 Task: Reply All to email with the signature Elizabeth Parker with the subject 'Request for a background check' from softage.1@softage.net with the message 'Would it be possible to have a project status update call with all stakeholders next month?'
Action: Mouse moved to (1074, 179)
Screenshot: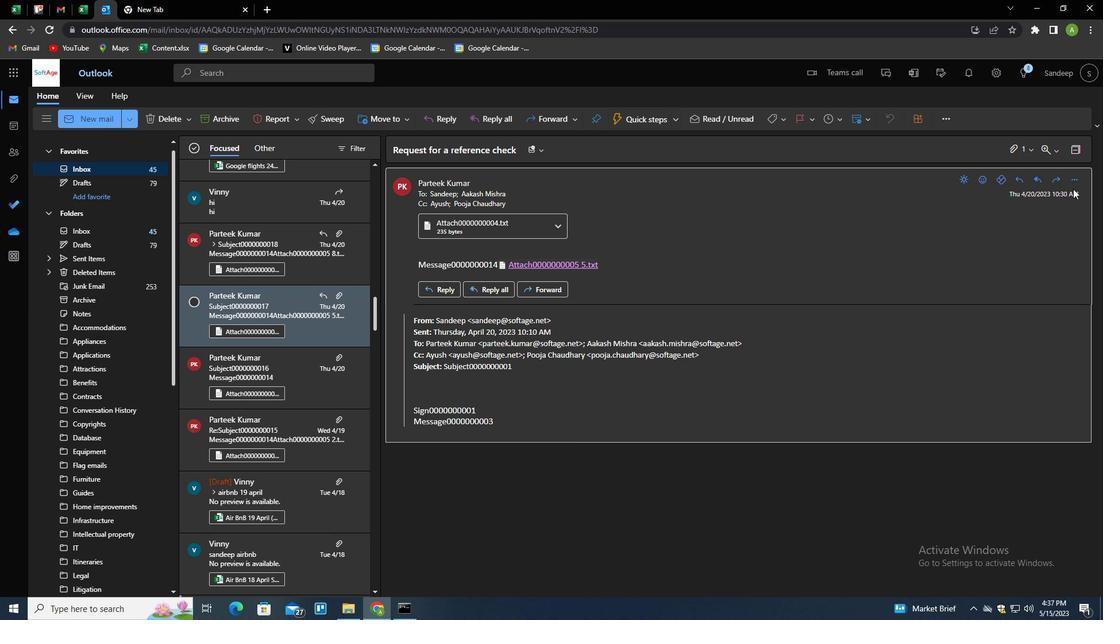 
Action: Mouse pressed left at (1074, 179)
Screenshot: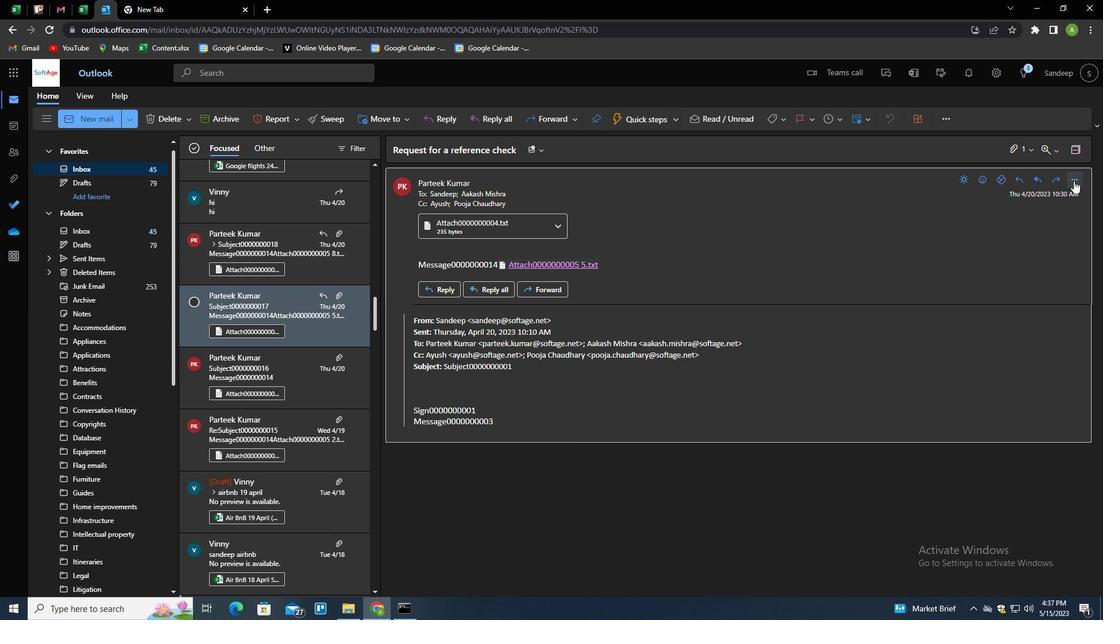 
Action: Mouse moved to (1014, 214)
Screenshot: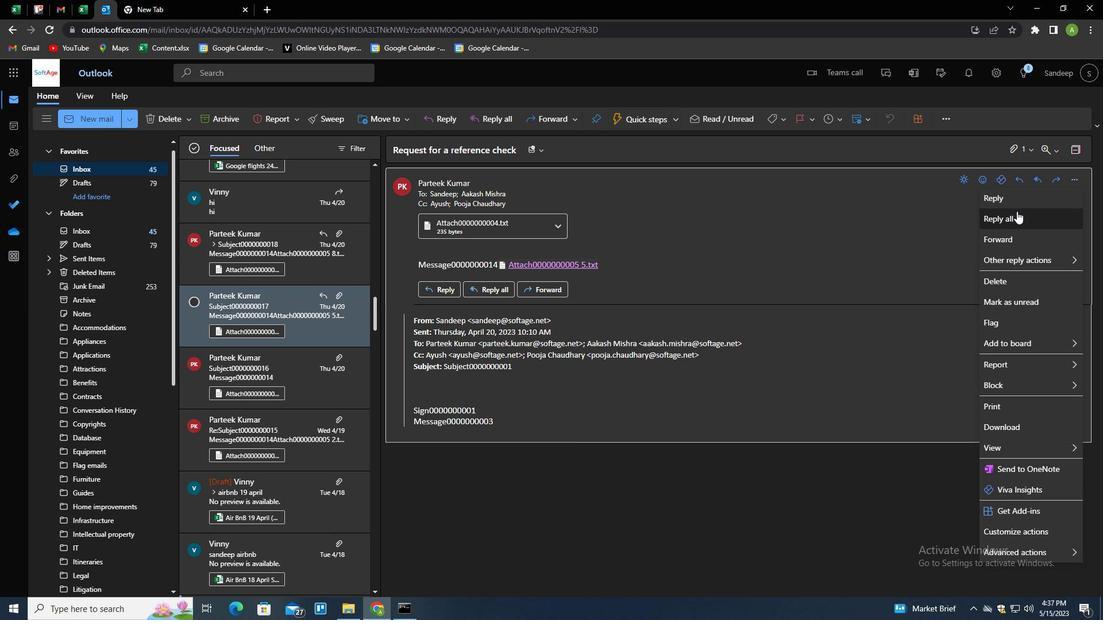 
Action: Mouse pressed left at (1014, 214)
Screenshot: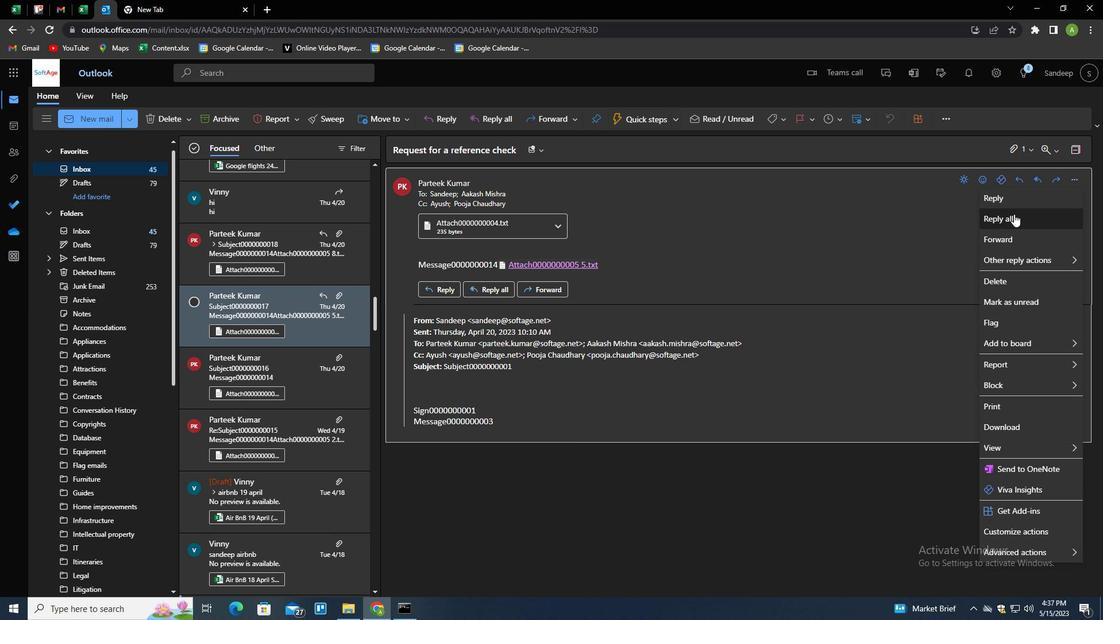 
Action: Mouse moved to (402, 324)
Screenshot: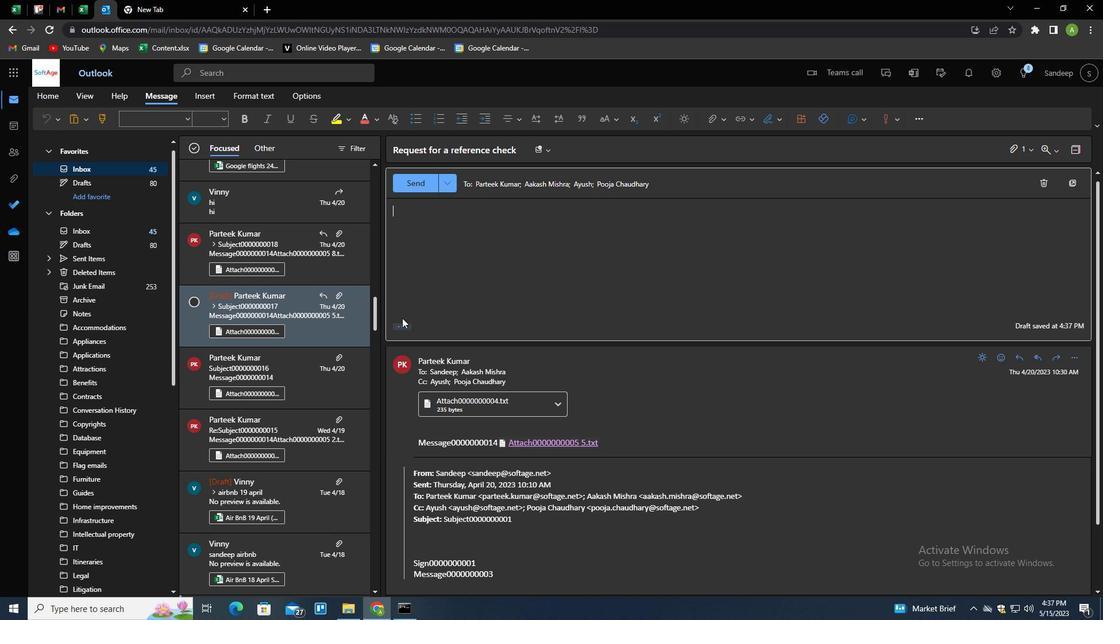 
Action: Mouse pressed left at (402, 324)
Screenshot: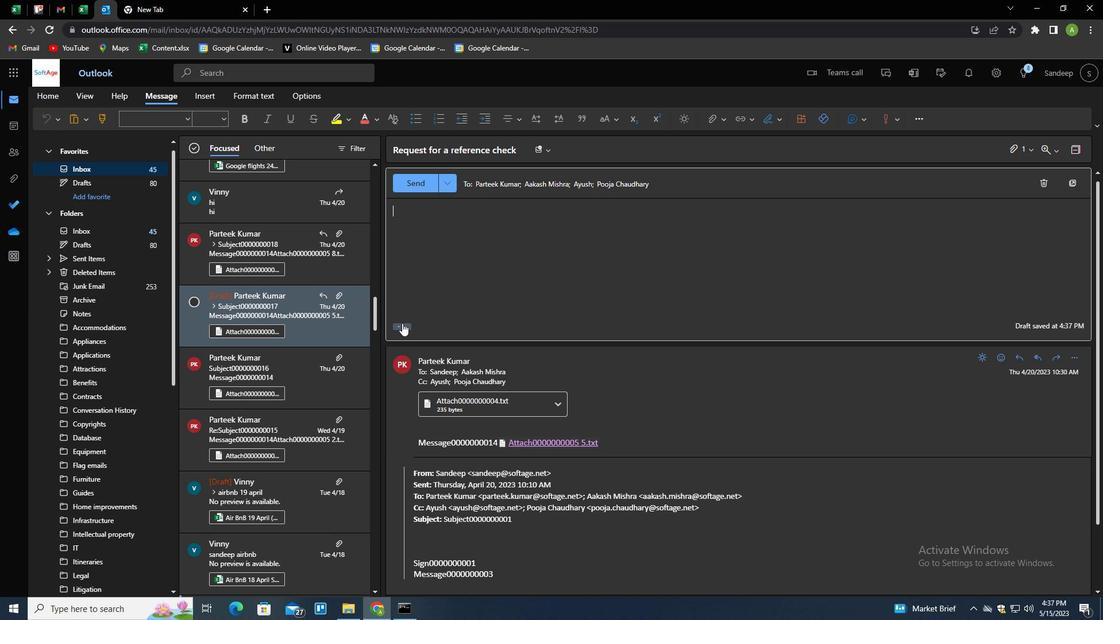 
Action: Mouse moved to (775, 116)
Screenshot: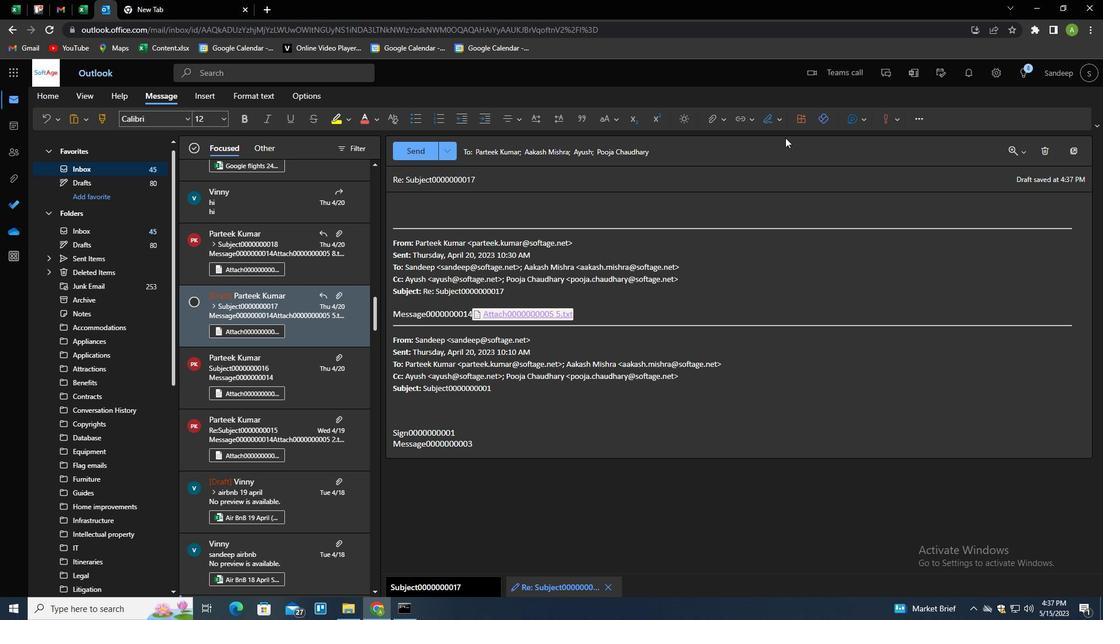 
Action: Mouse pressed left at (775, 116)
Screenshot: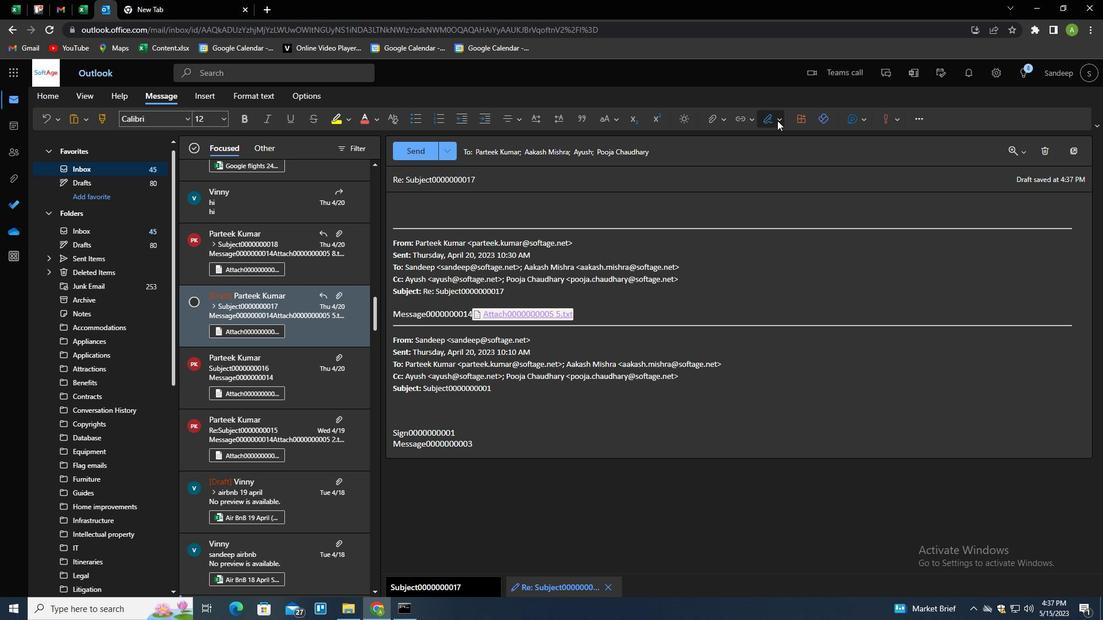 
Action: Mouse moved to (759, 162)
Screenshot: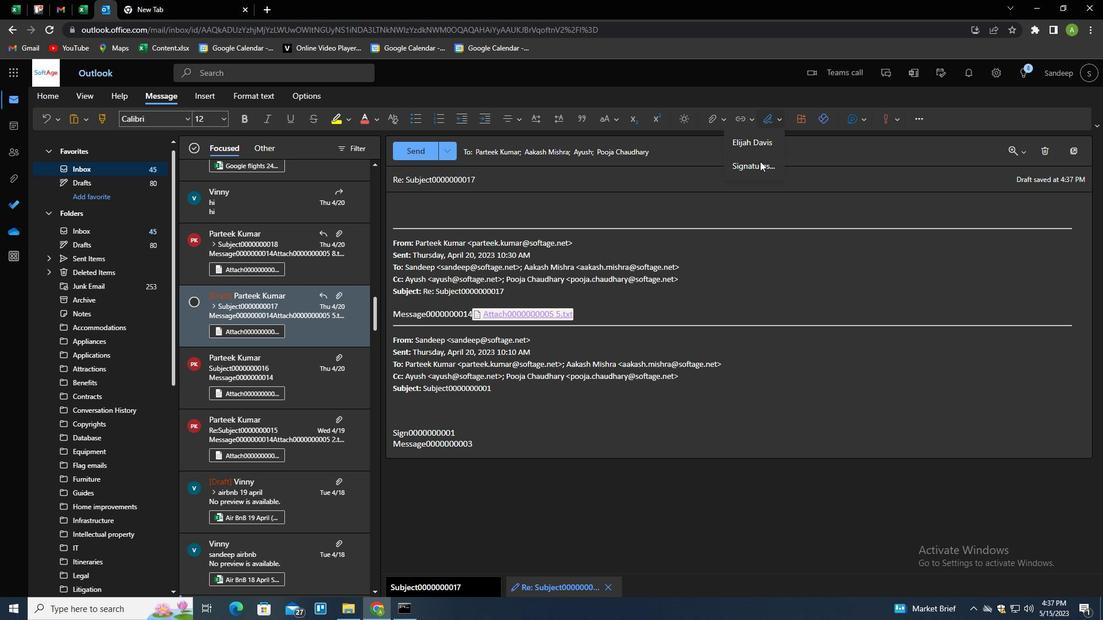 
Action: Mouse pressed left at (759, 162)
Screenshot: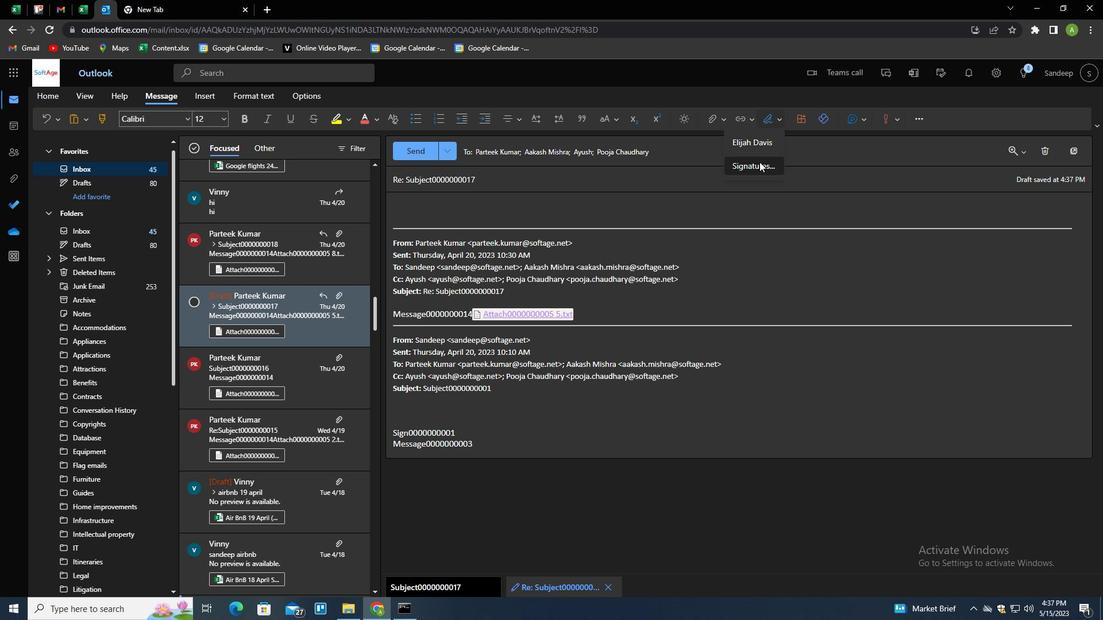 
Action: Mouse moved to (791, 205)
Screenshot: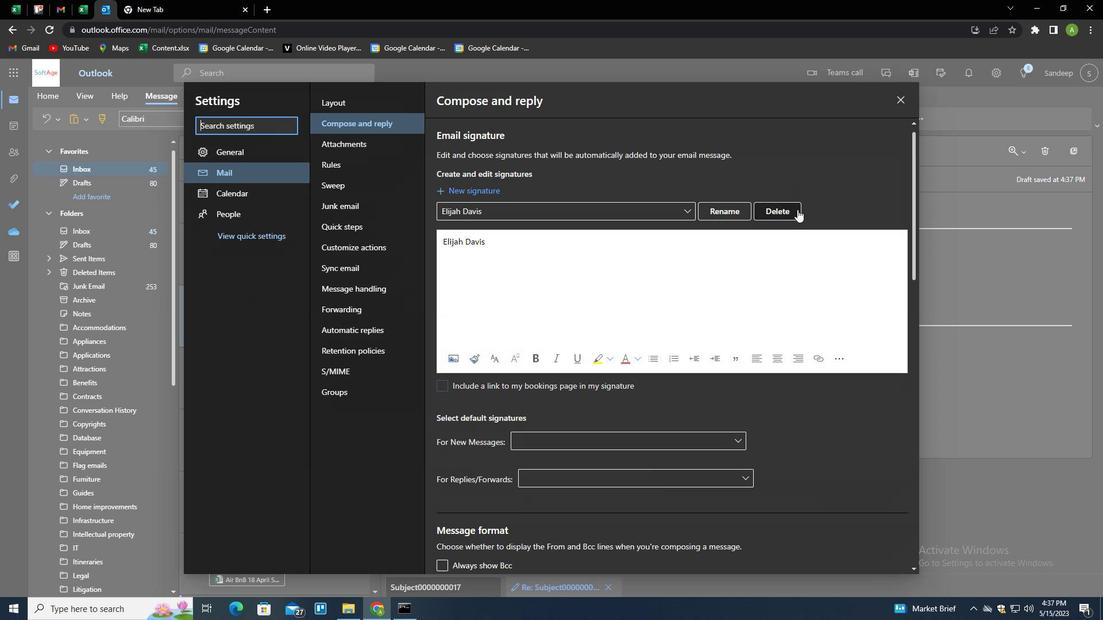 
Action: Mouse pressed left at (791, 205)
Screenshot: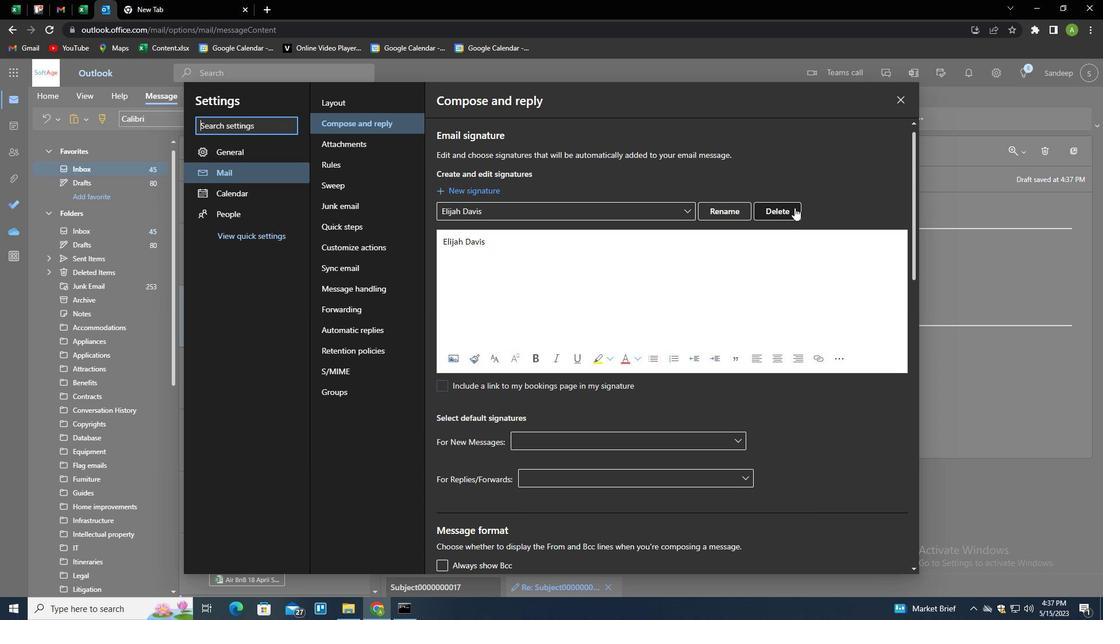 
Action: Mouse moved to (780, 210)
Screenshot: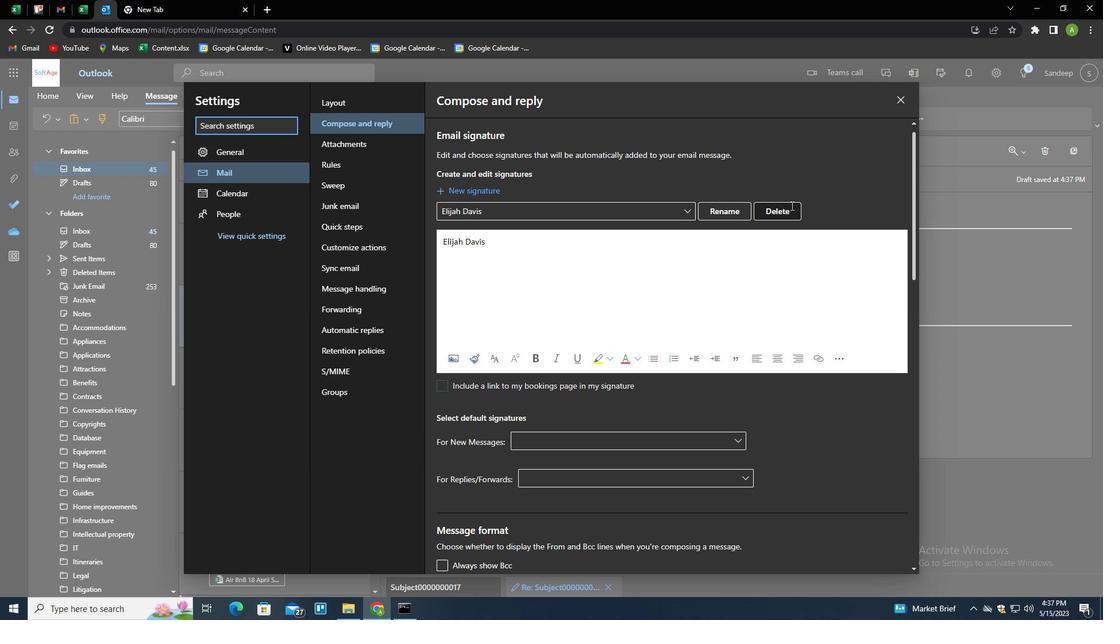 
Action: Mouse pressed left at (780, 210)
Screenshot: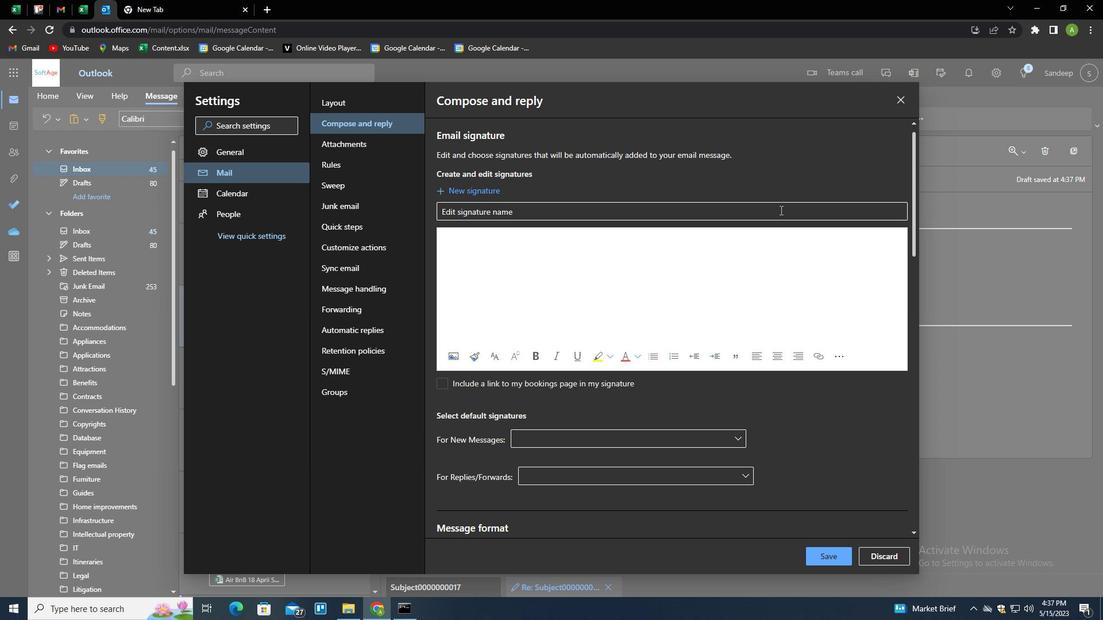 
Action: Key pressed <Key.shift><Key.shift>ELIZABETH<Key.space><Key.shift>PARKER<Key.tab><Key.shift>ELIX<Key.backspace>ZABETH<Key.space><Key.shift>PARKET<Key.backspace>R
Screenshot: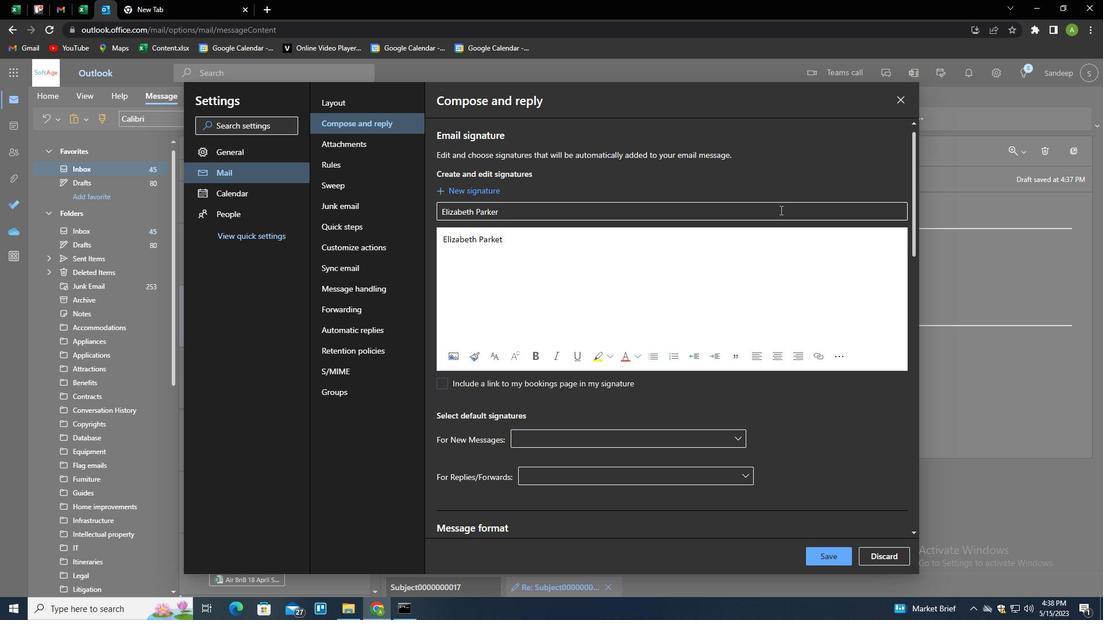 
Action: Mouse moved to (824, 560)
Screenshot: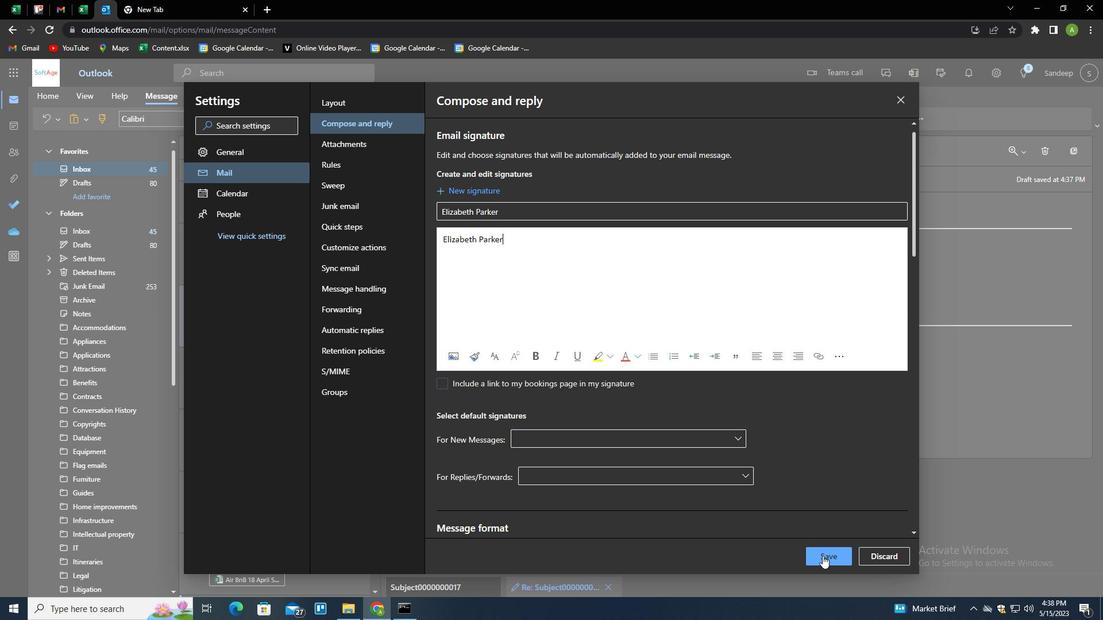 
Action: Mouse pressed left at (824, 560)
Screenshot: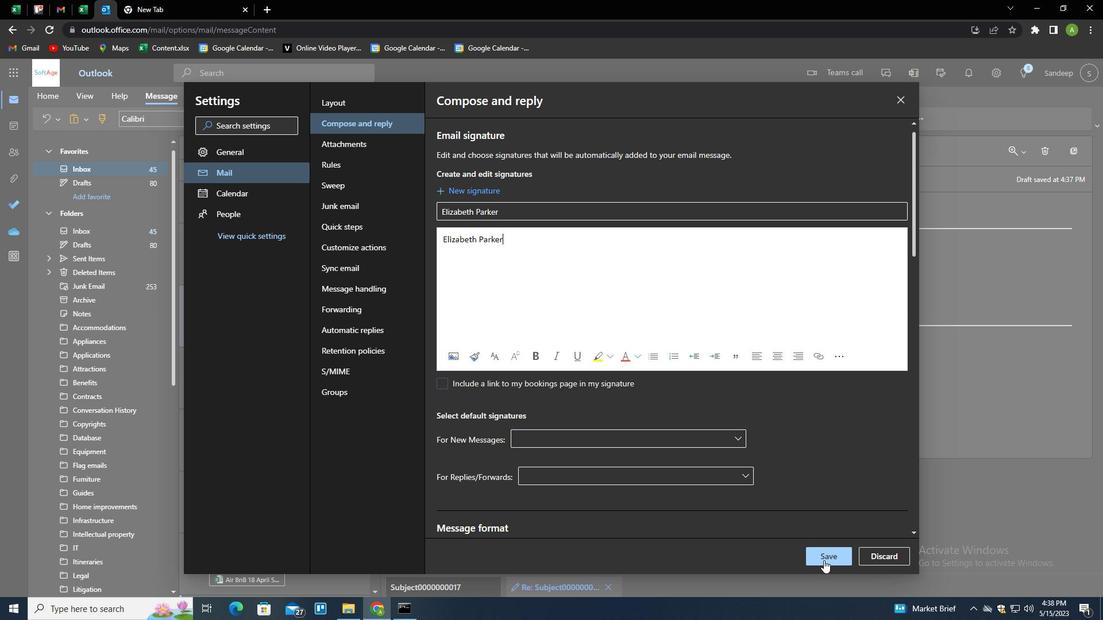 
Action: Mouse moved to (946, 295)
Screenshot: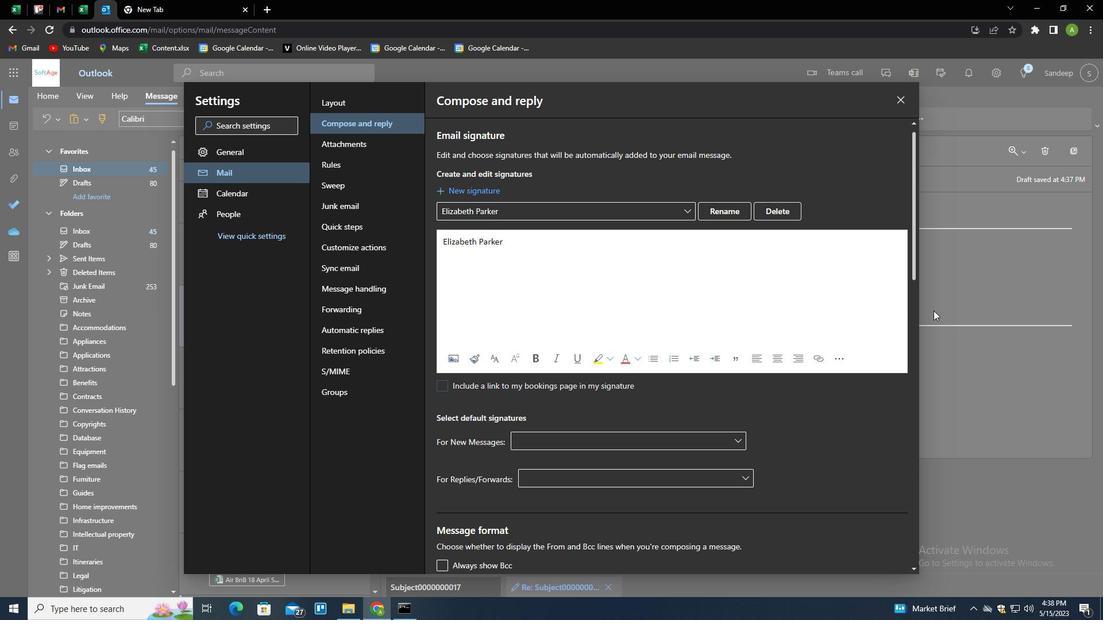 
Action: Mouse pressed left at (946, 295)
Screenshot: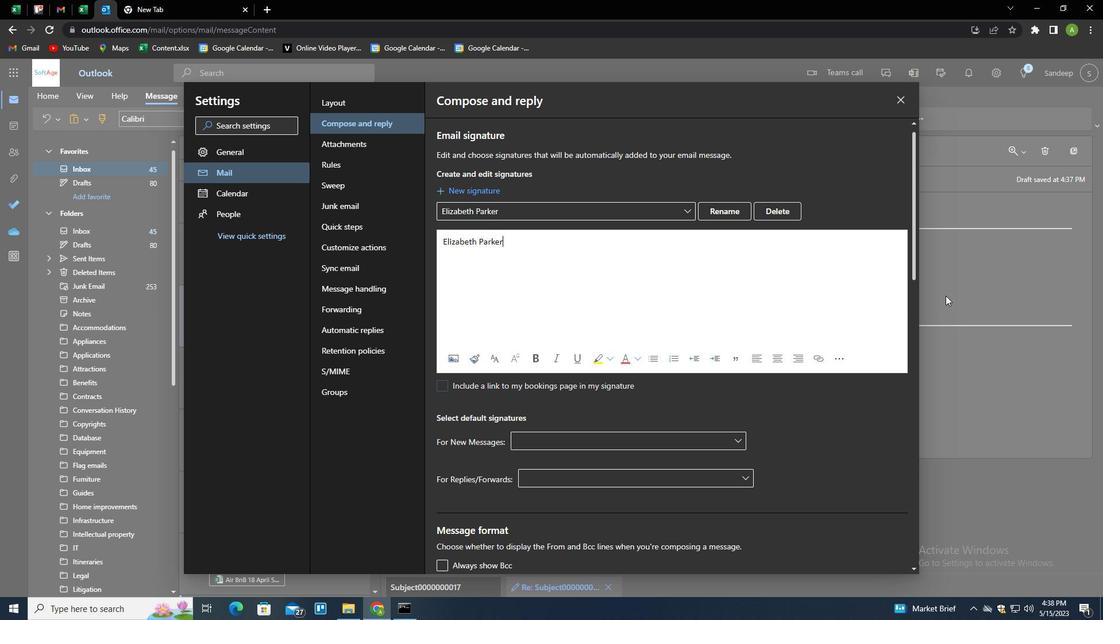 
Action: Mouse moved to (779, 122)
Screenshot: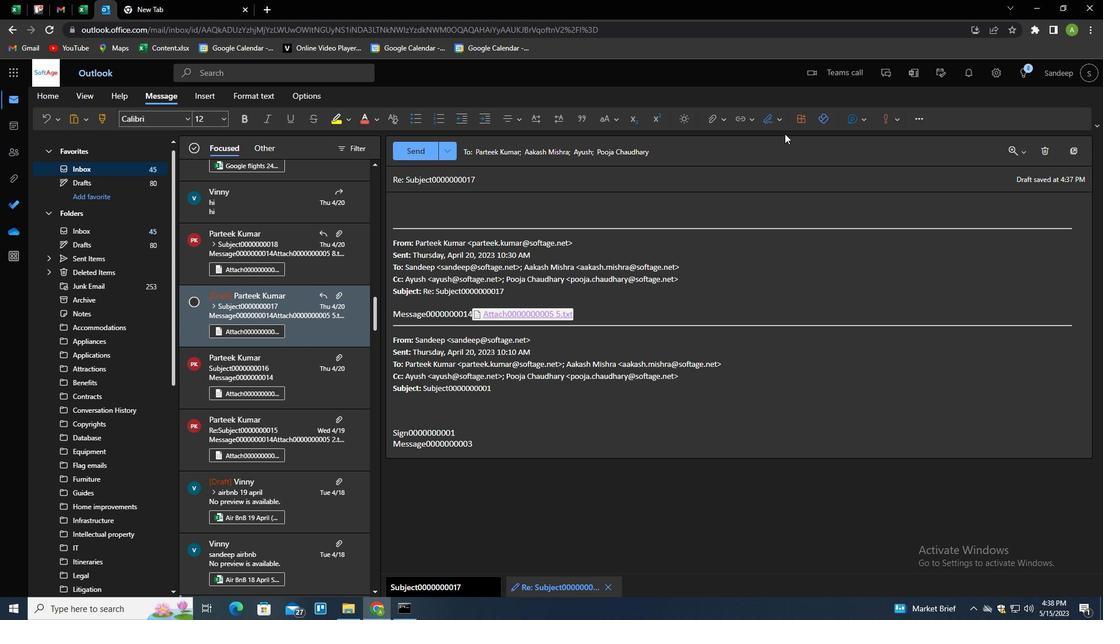 
Action: Mouse pressed left at (779, 122)
Screenshot: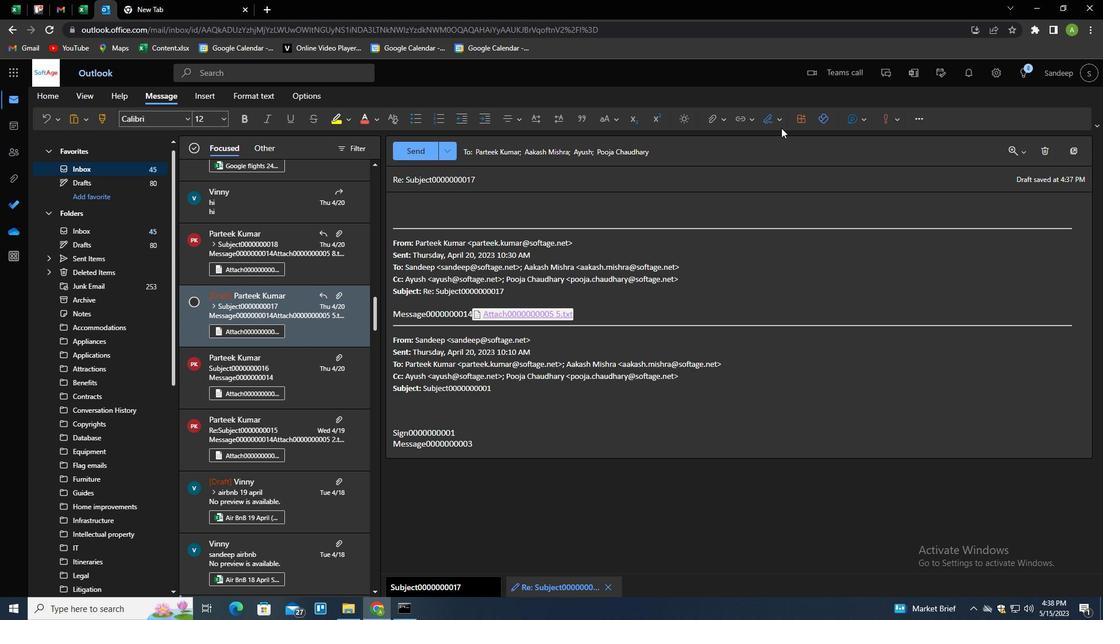 
Action: Mouse moved to (764, 143)
Screenshot: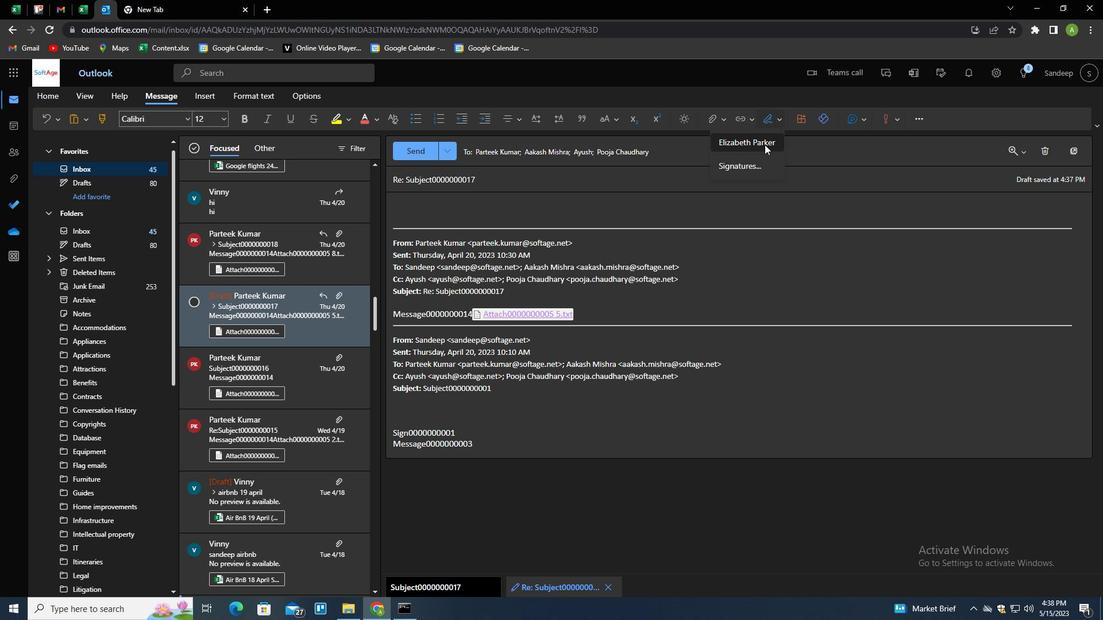 
Action: Mouse pressed left at (764, 143)
Screenshot: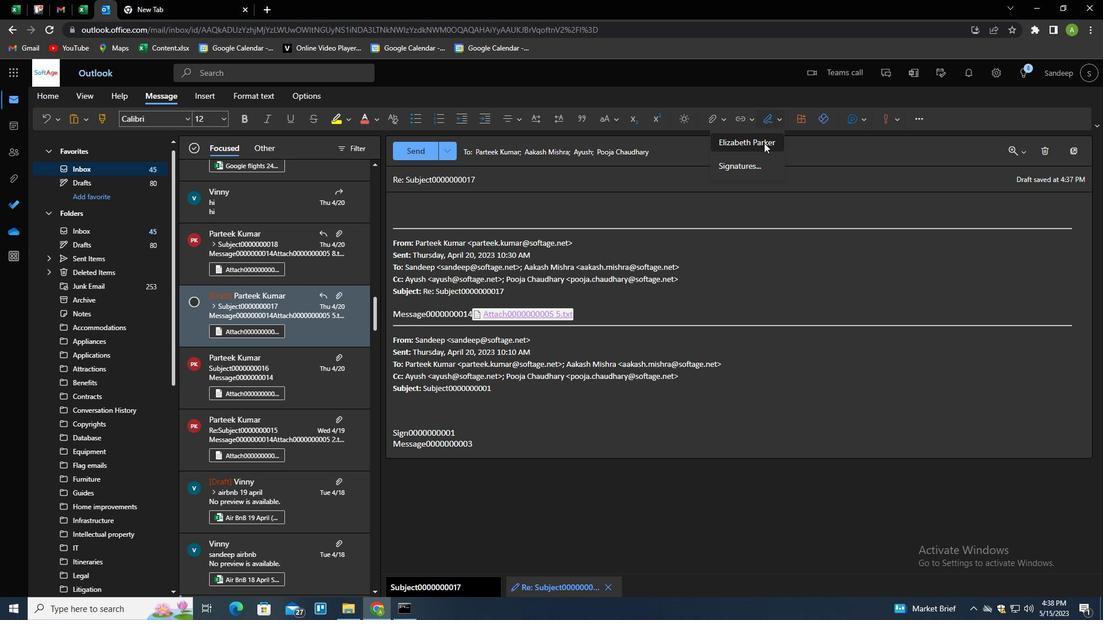 
Action: Mouse moved to (436, 179)
Screenshot: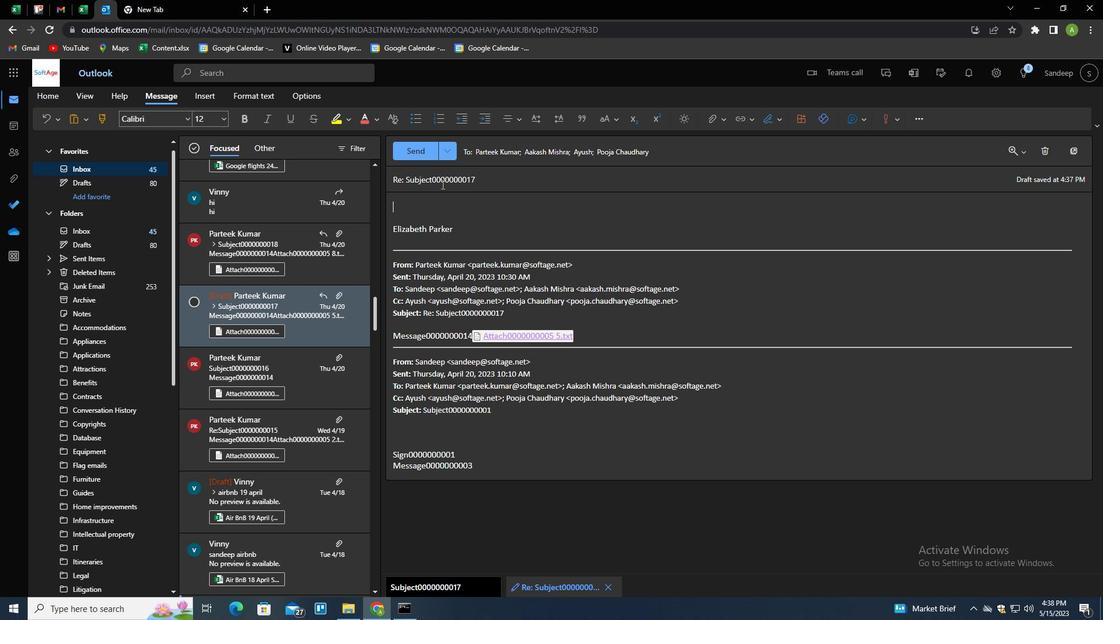 
Action: Mouse pressed left at (436, 179)
Screenshot: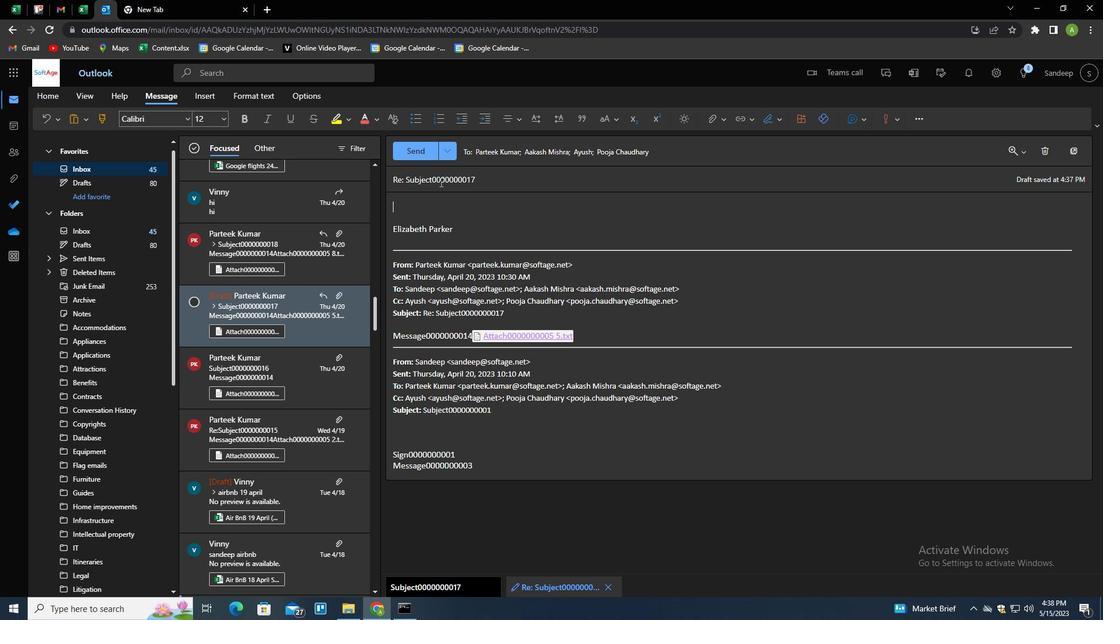 
Action: Mouse pressed left at (436, 179)
Screenshot: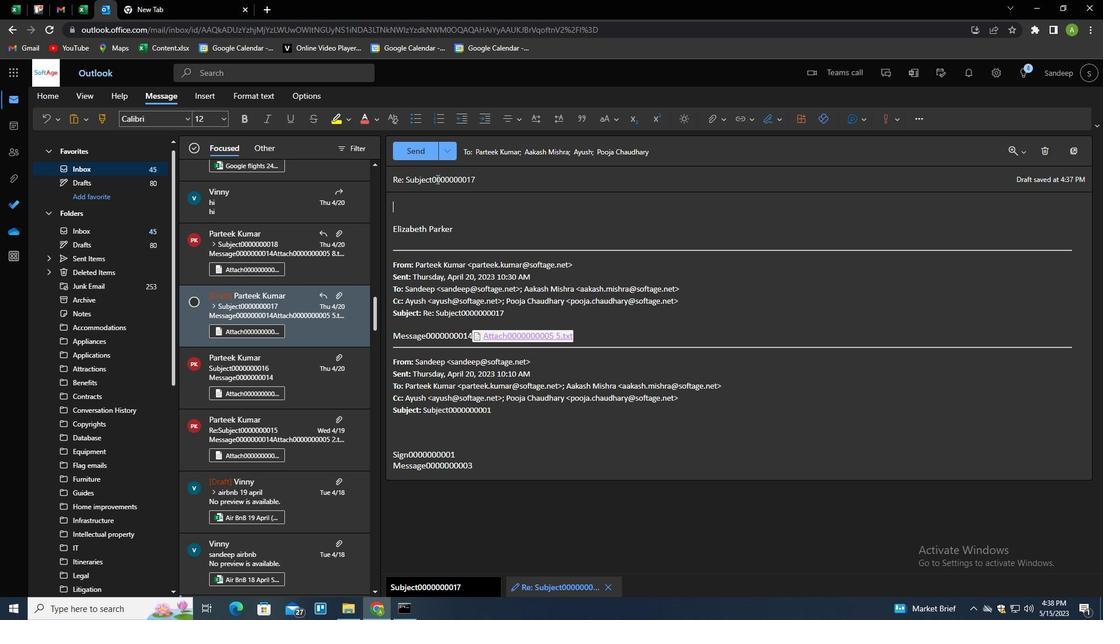 
Action: Mouse pressed left at (436, 179)
Screenshot: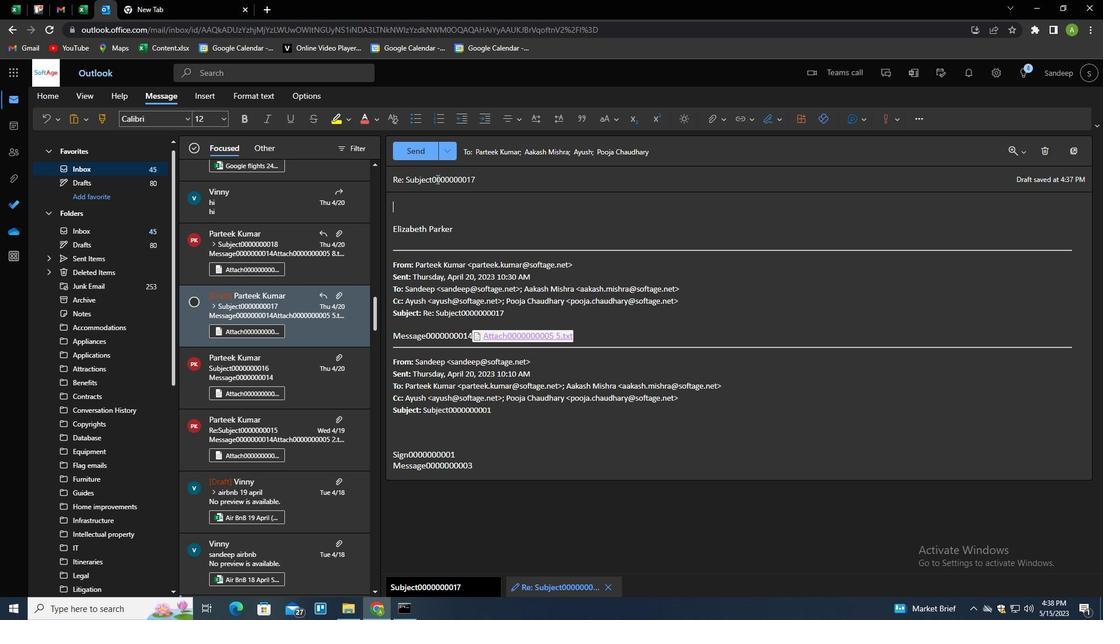
Action: Key pressed <Key.shift>REQUEST<Key.space>FOR<Key.space>A<Key.space>BACKGROUND<Key.space>CHECK<Key.tab><Key.shift>WOULD<Key.space>IT<Key.space>BE<Key.space>POSSIBE<Key.backspace>LE<Key.space>TO<Key.space>HAVE<Key.space>A<Key.space>PROJECT<Key.space>STATUS<Key.space>UPDATE<Key.space>CALL<Key.space>WITH<Key.space>ALL<Key.space>STAKEHOLDERS<Key.space>NEXT<Key.space>MONTH<Key.shift><Key.shift><Key.shift><Key.shift><Key.shift><Key.shift><Key.shift><Key.shift><Key.shift><Key.shift><Key.shift><Key.shift><Key.shift><Key.shift><Key.shift><Key.shift><Key.shift><Key.shift><Key.shift><Key.shift><Key.shift><Key.shift><Key.shift><Key.shift><Key.shift><Key.shift><Key.shift><Key.shift><Key.shift>?
Screenshot: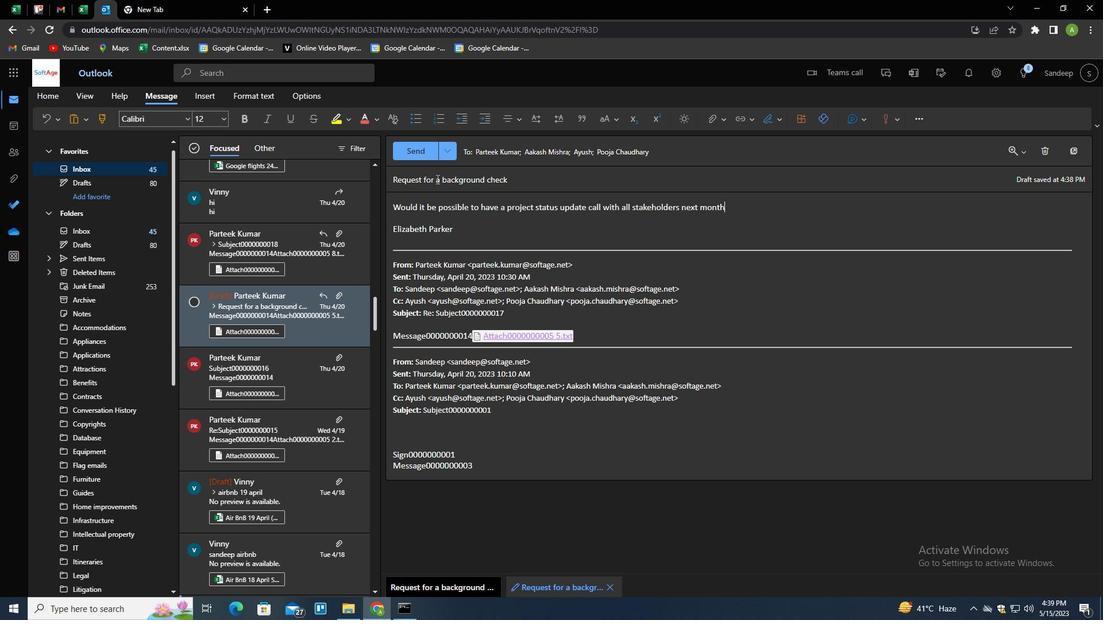 
Action: Mouse moved to (425, 150)
Screenshot: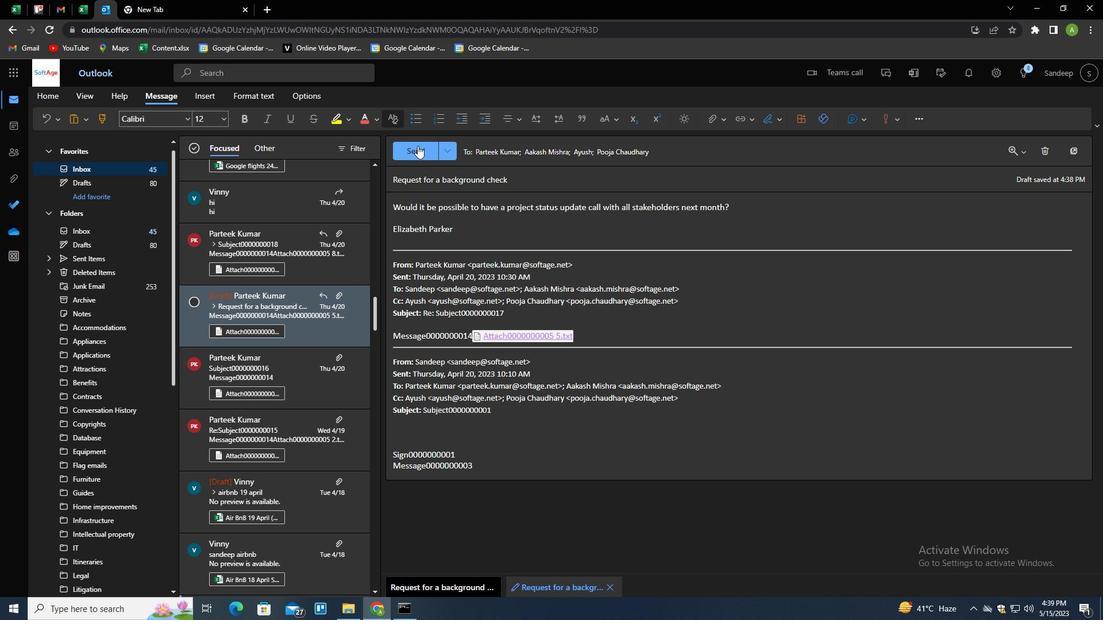 
Action: Mouse pressed left at (425, 150)
Screenshot: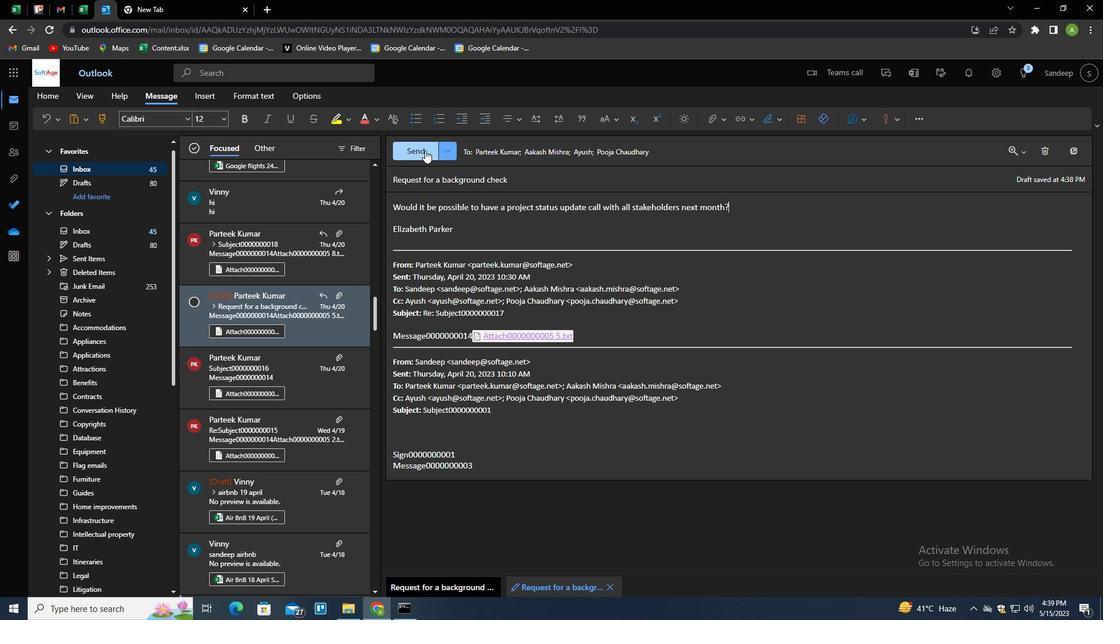 
Action: Mouse moved to (790, 347)
Screenshot: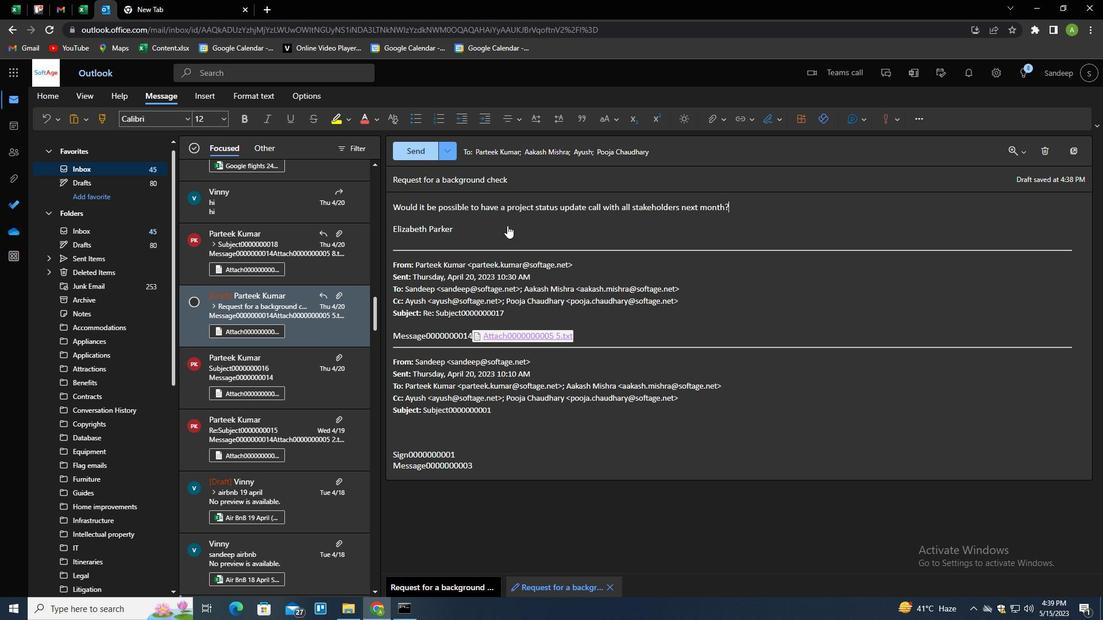 
